 Task: Add Seventh Generation Free & Clear Fabric Softener to the cart.
Action: Mouse moved to (635, 244)
Screenshot: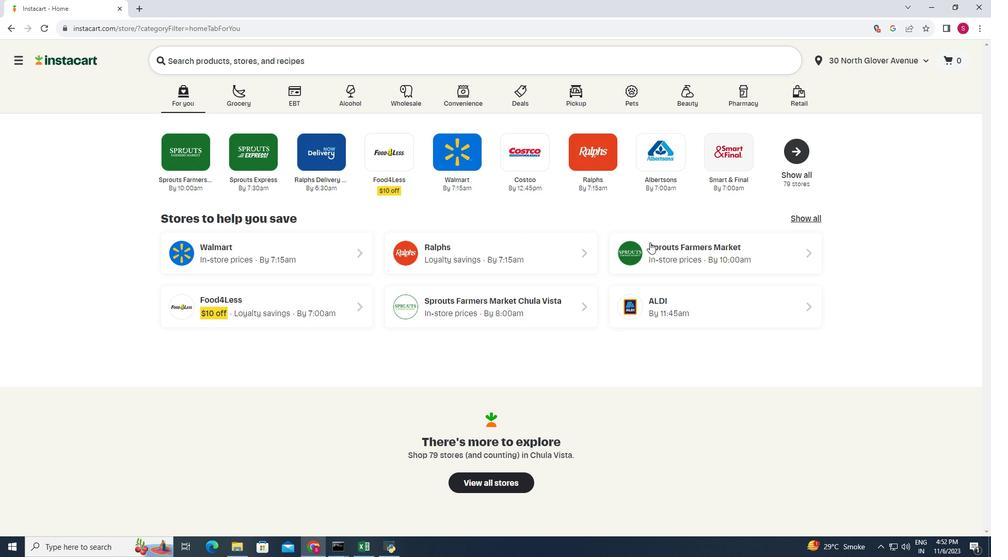 
Action: Mouse pressed left at (635, 244)
Screenshot: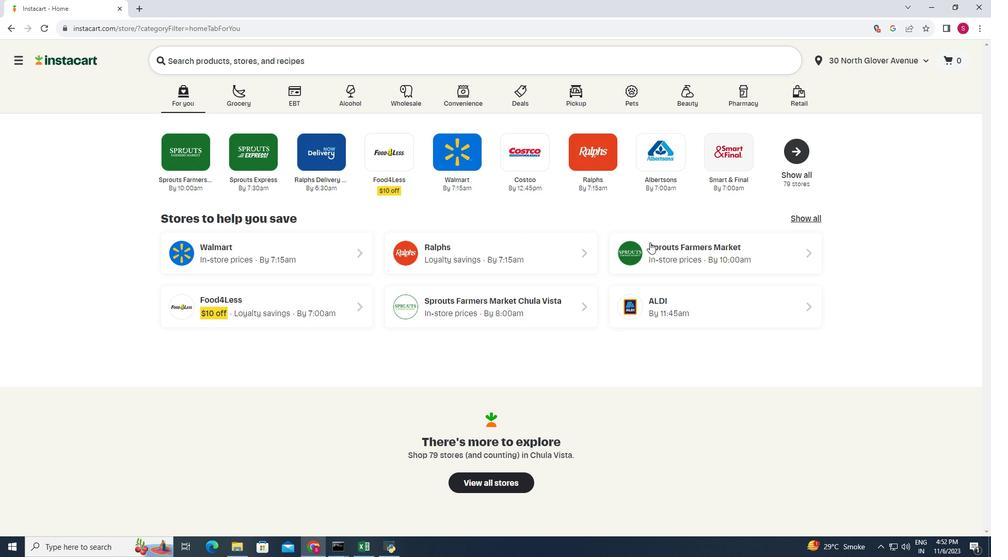 
Action: Mouse moved to (58, 383)
Screenshot: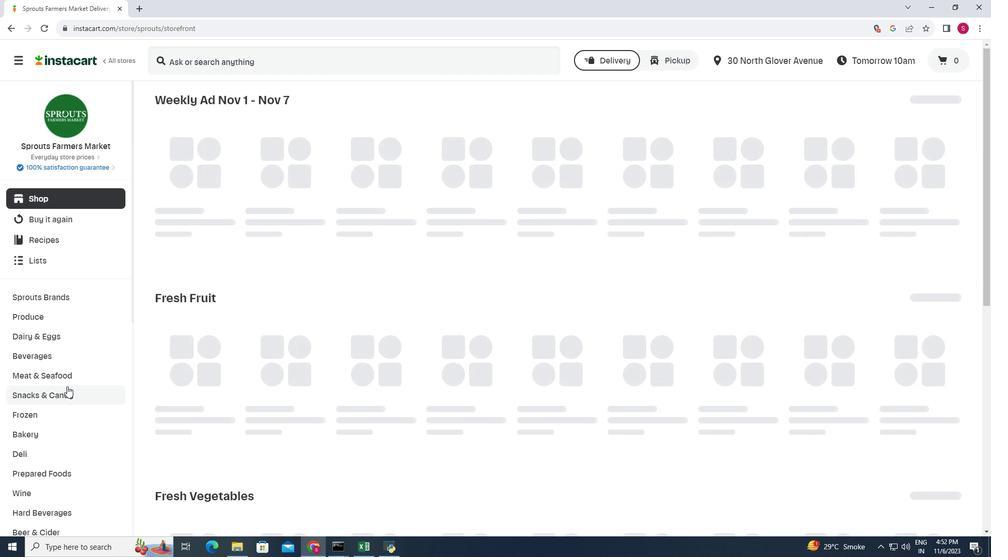 
Action: Mouse scrolled (58, 383) with delta (0, 0)
Screenshot: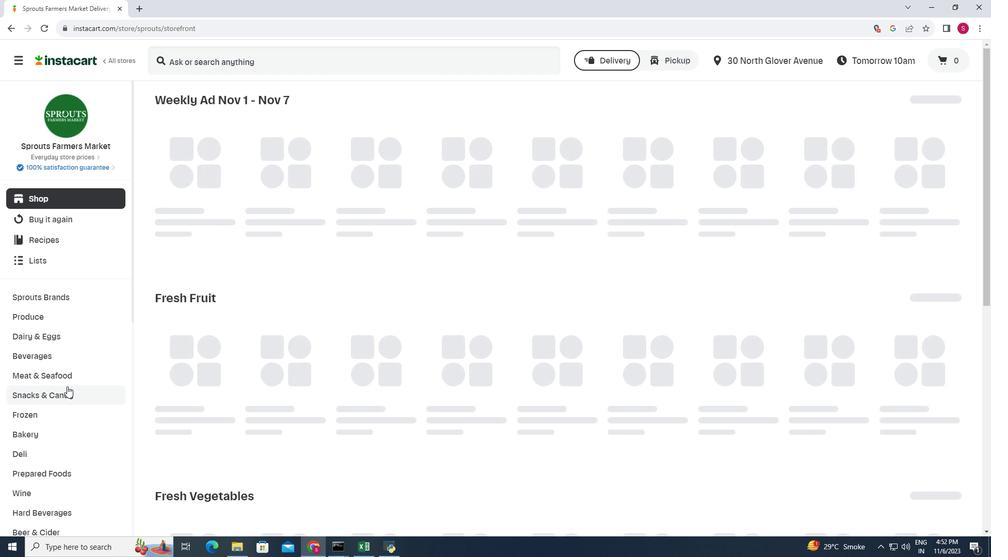 
Action: Mouse scrolled (58, 383) with delta (0, 0)
Screenshot: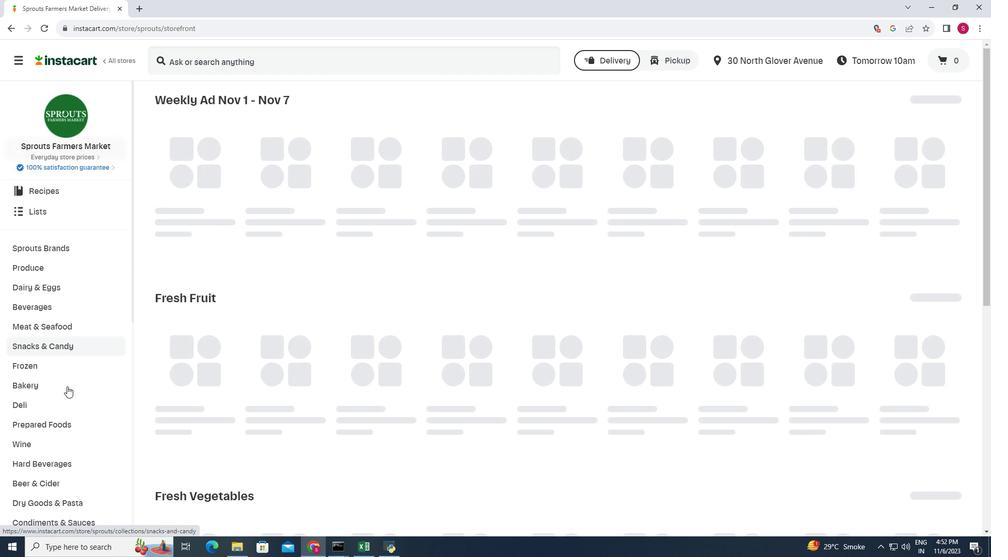 
Action: Mouse scrolled (58, 383) with delta (0, 0)
Screenshot: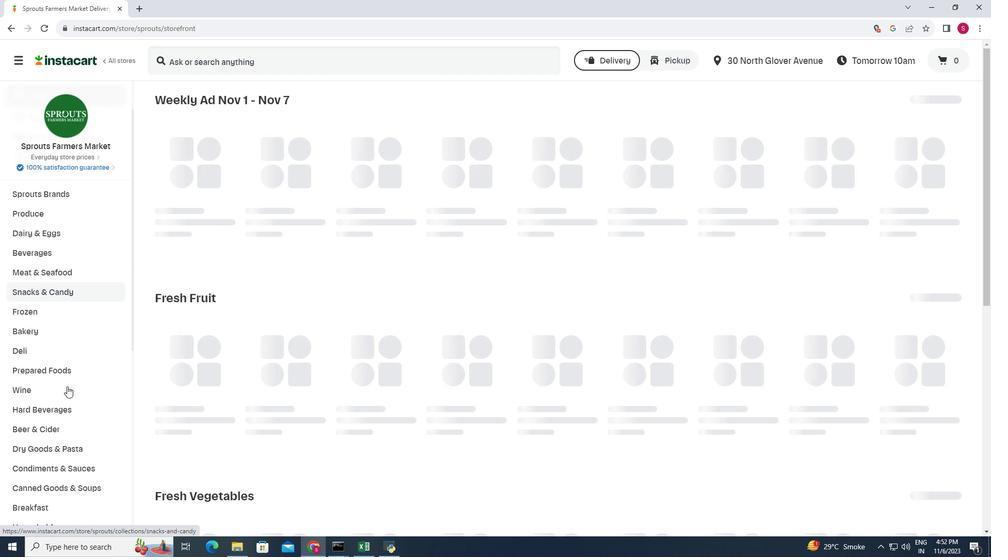 
Action: Mouse scrolled (58, 383) with delta (0, 0)
Screenshot: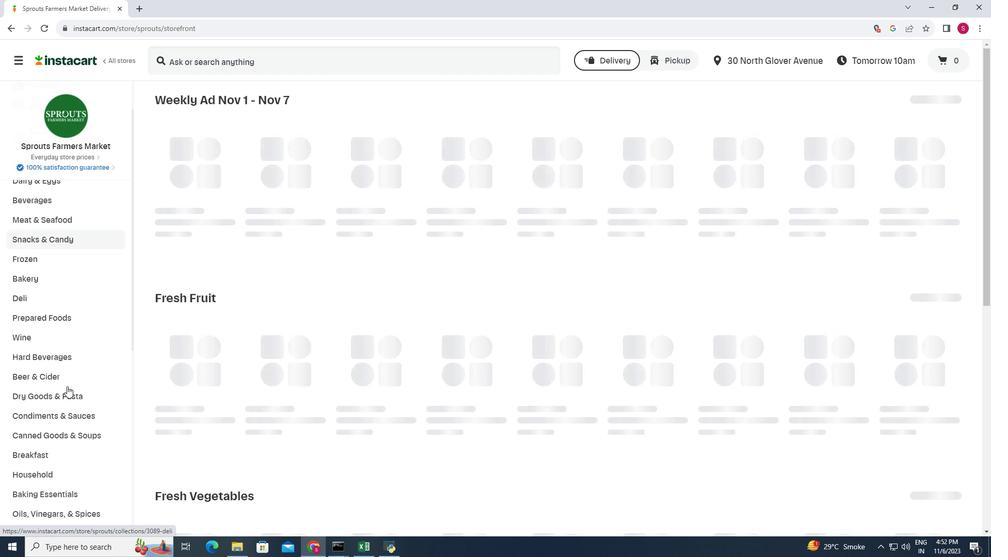 
Action: Mouse moved to (48, 415)
Screenshot: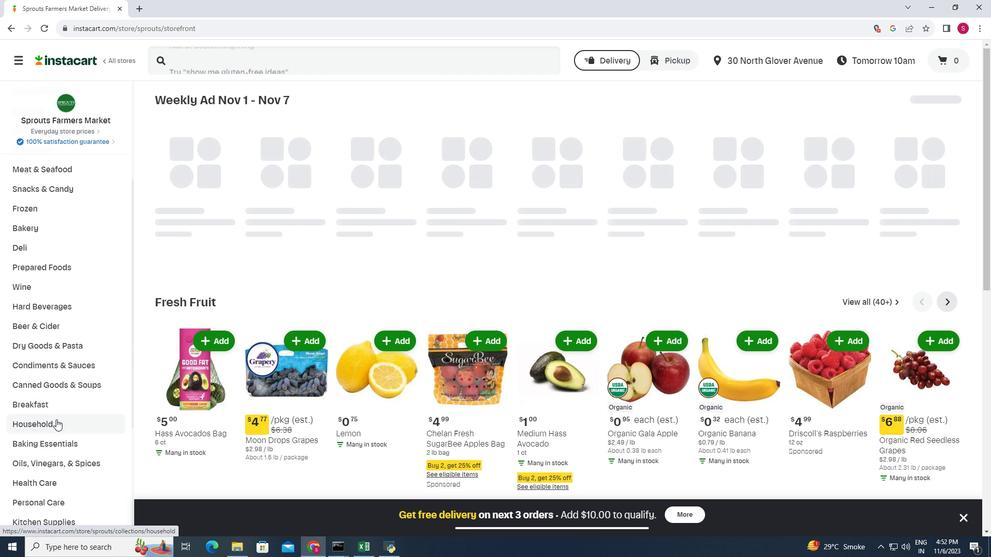 
Action: Mouse pressed left at (48, 415)
Screenshot: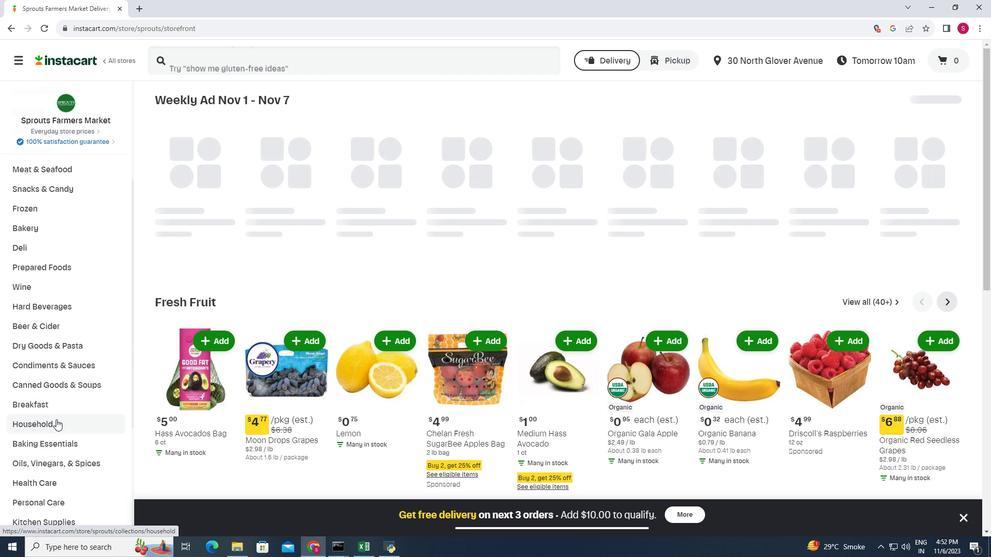 
Action: Mouse moved to (375, 137)
Screenshot: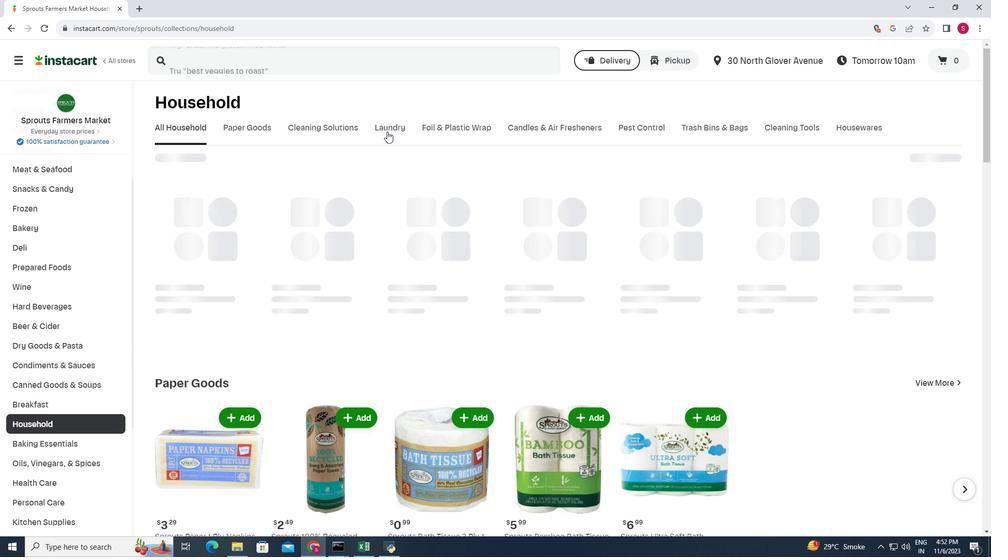 
Action: Mouse pressed left at (375, 137)
Screenshot: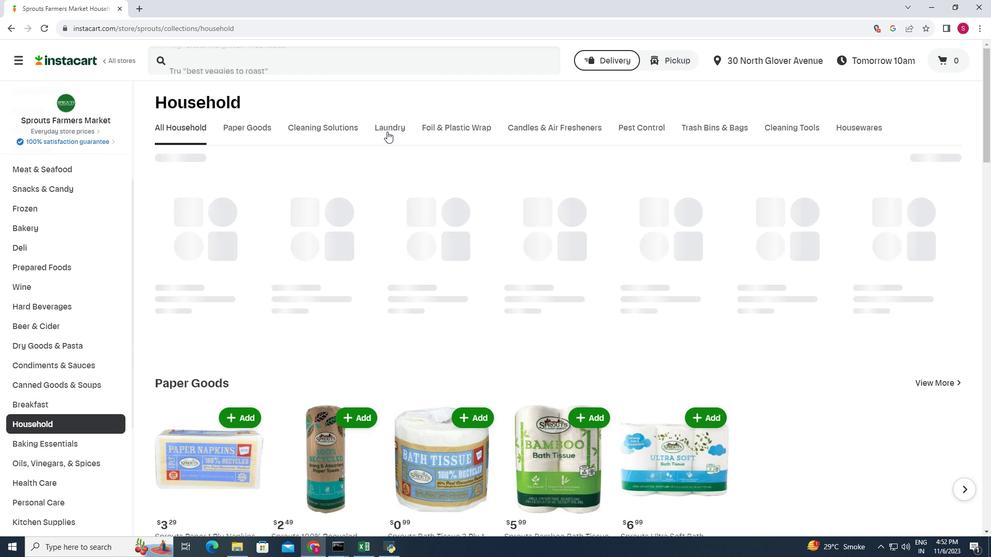 
Action: Mouse moved to (323, 190)
Screenshot: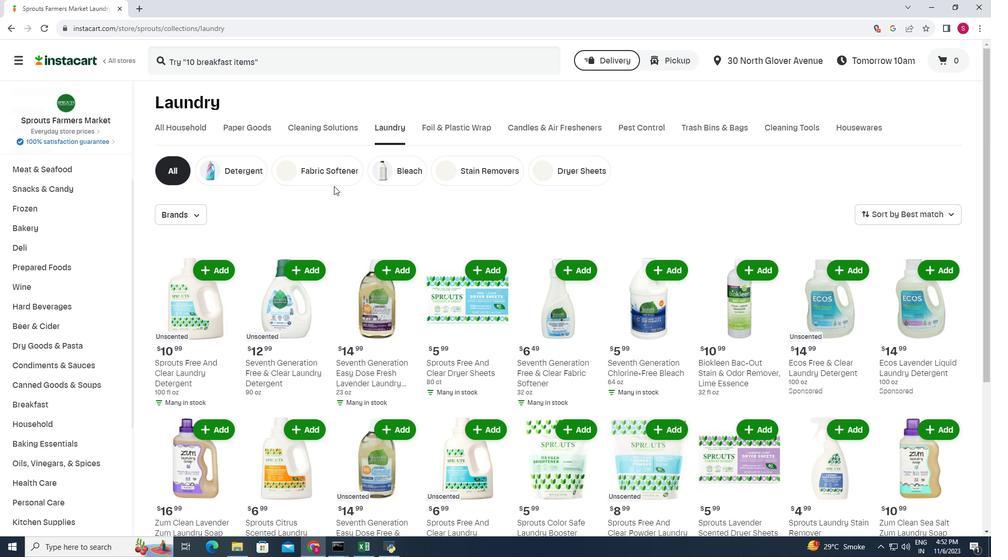 
Action: Mouse scrolled (323, 189) with delta (0, 0)
Screenshot: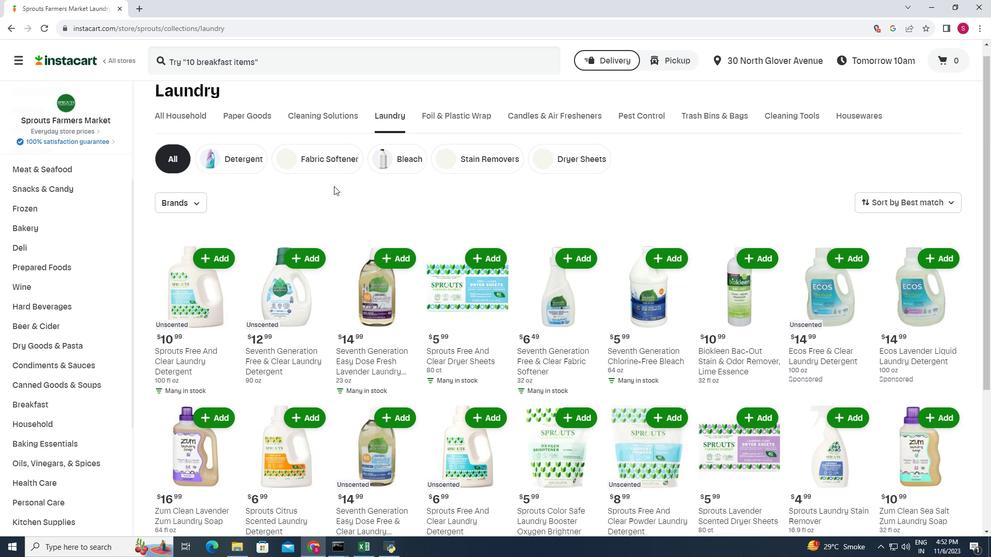 
Action: Mouse moved to (330, 195)
Screenshot: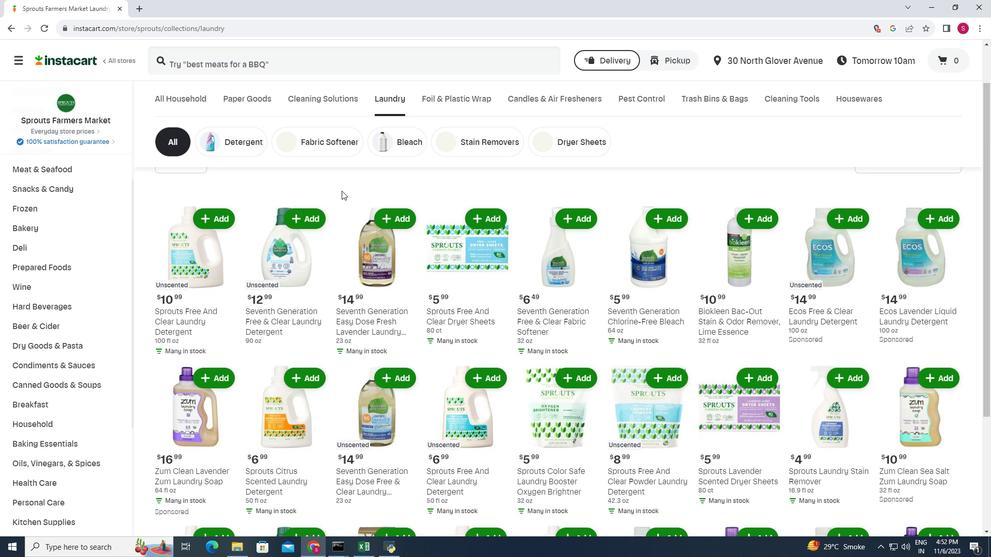 
Action: Mouse scrolled (330, 194) with delta (0, 0)
Screenshot: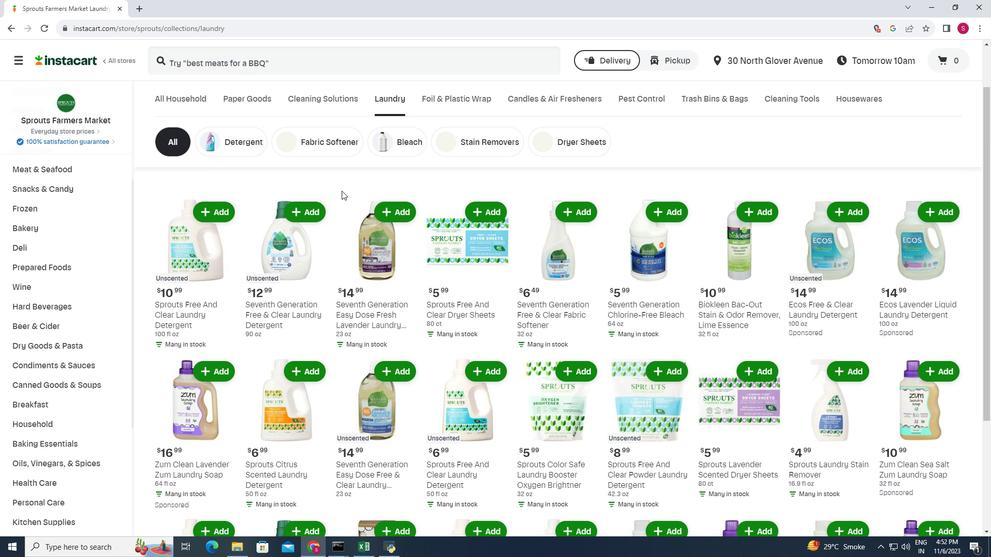 
Action: Mouse scrolled (330, 195) with delta (0, 0)
Screenshot: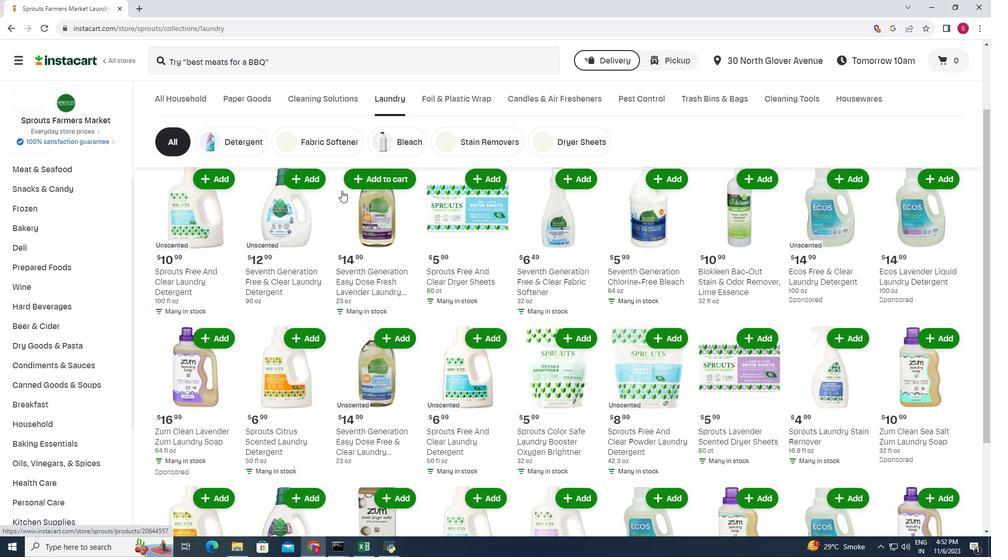 
Action: Mouse moved to (560, 221)
Screenshot: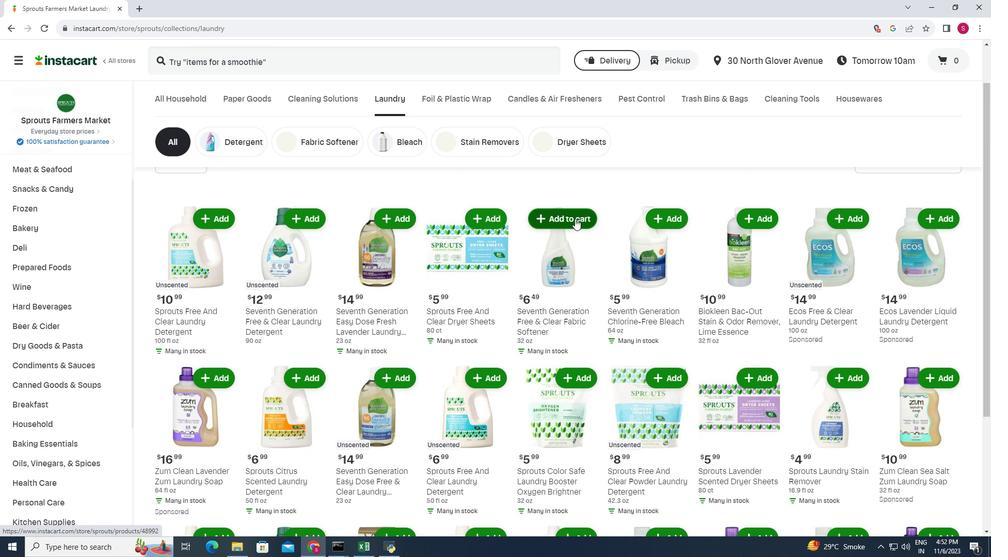 
Action: Mouse pressed left at (560, 221)
Screenshot: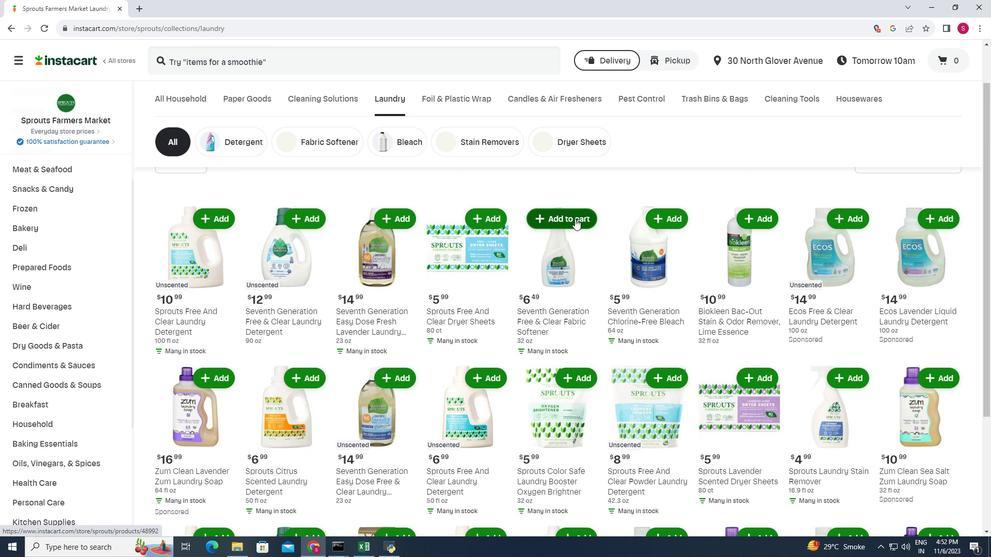
Action: Mouse moved to (500, 195)
Screenshot: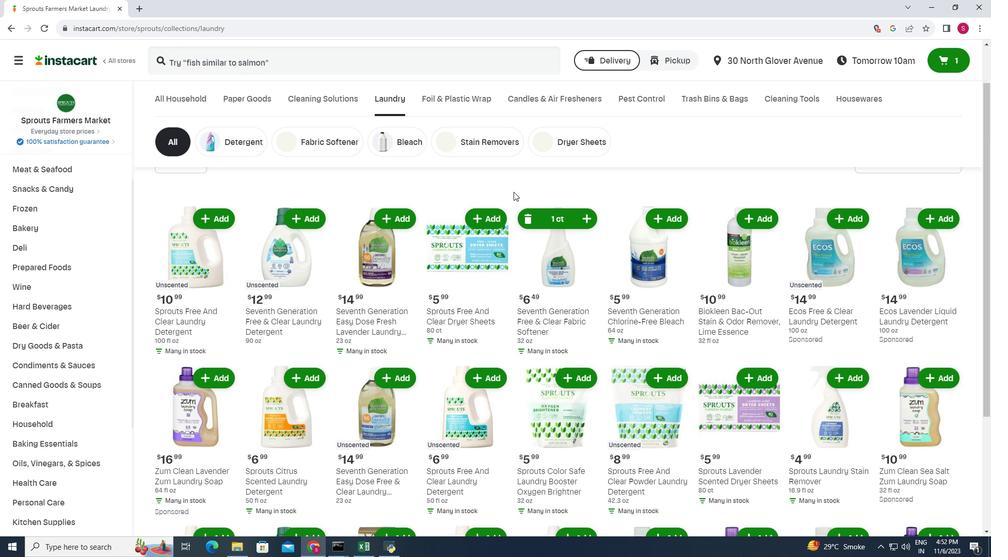
